 Task: Change the "Enable hierarchical Motion Estimation" of the Dirac video decoder using libschroedinger to 1.
Action: Mouse moved to (100, 13)
Screenshot: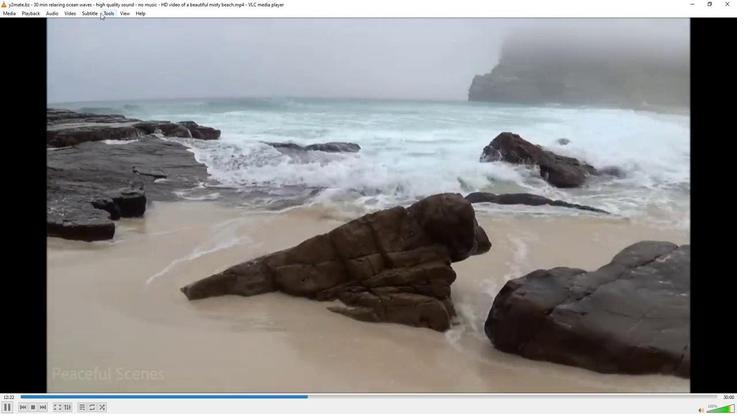 
Action: Mouse pressed left at (100, 13)
Screenshot: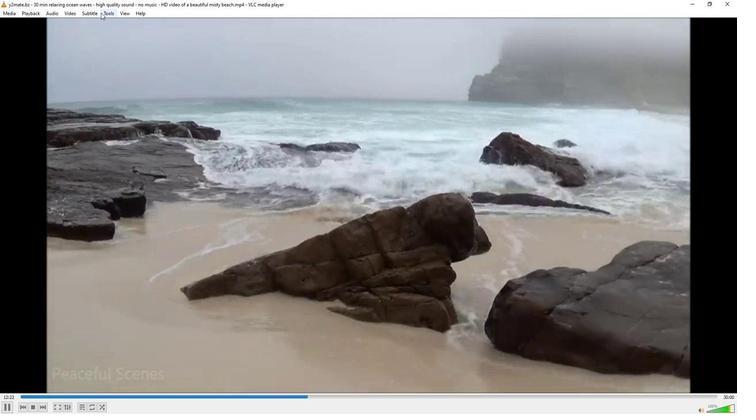 
Action: Mouse moved to (117, 105)
Screenshot: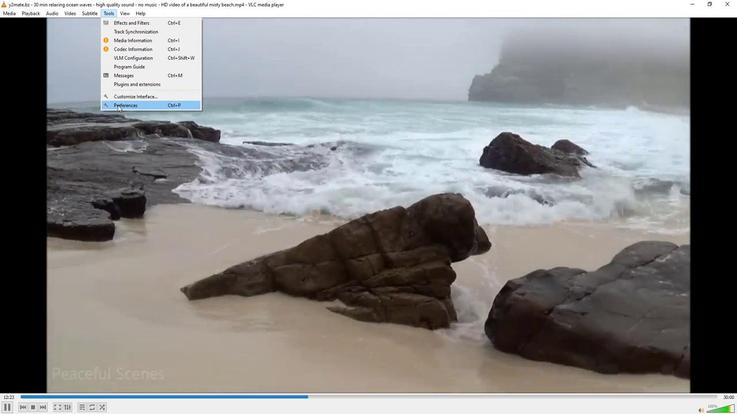 
Action: Mouse pressed left at (117, 105)
Screenshot: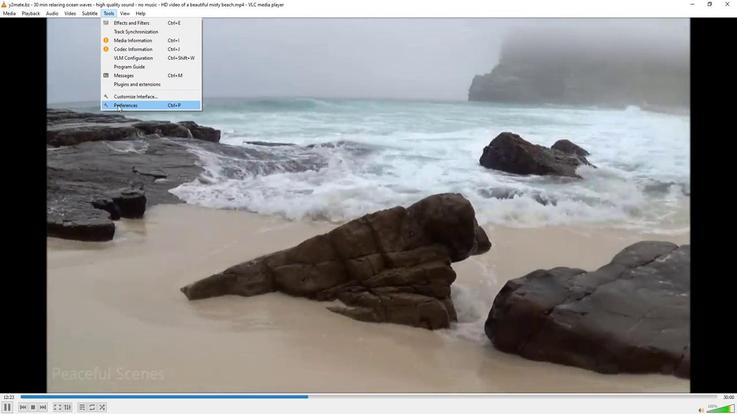 
Action: Mouse moved to (87, 322)
Screenshot: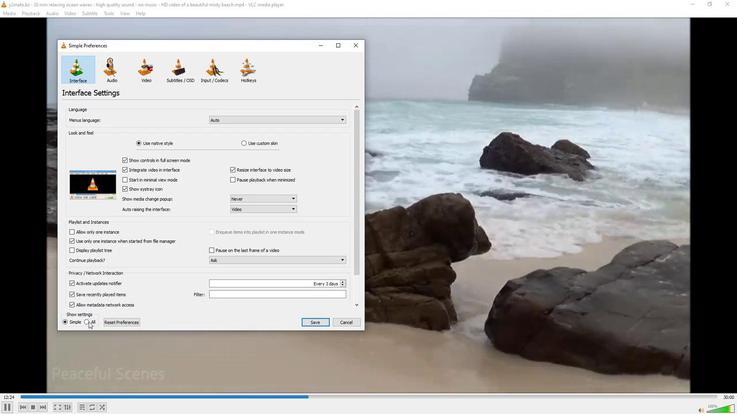 
Action: Mouse pressed left at (87, 322)
Screenshot: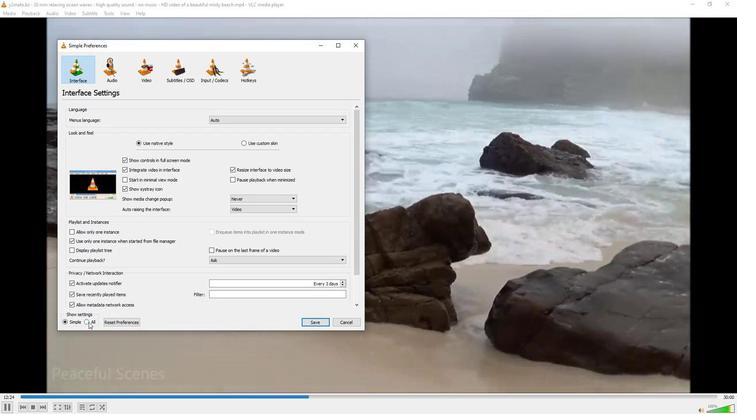 
Action: Mouse moved to (76, 246)
Screenshot: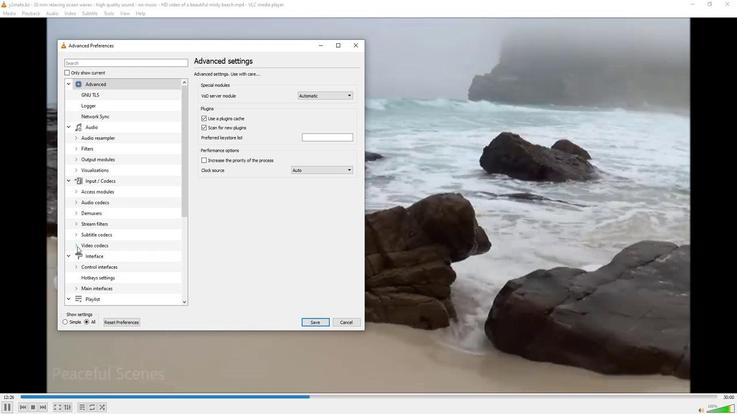 
Action: Mouse pressed left at (76, 246)
Screenshot: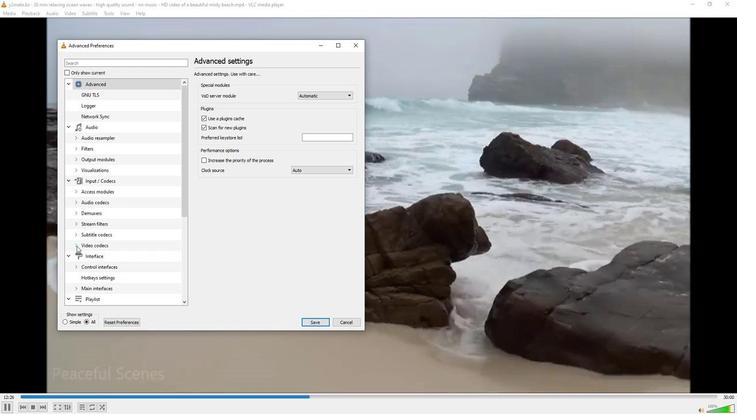 
Action: Mouse moved to (102, 298)
Screenshot: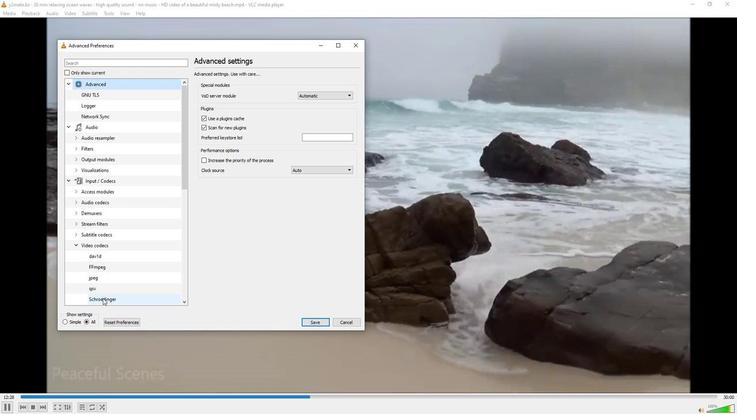 
Action: Mouse pressed left at (102, 298)
Screenshot: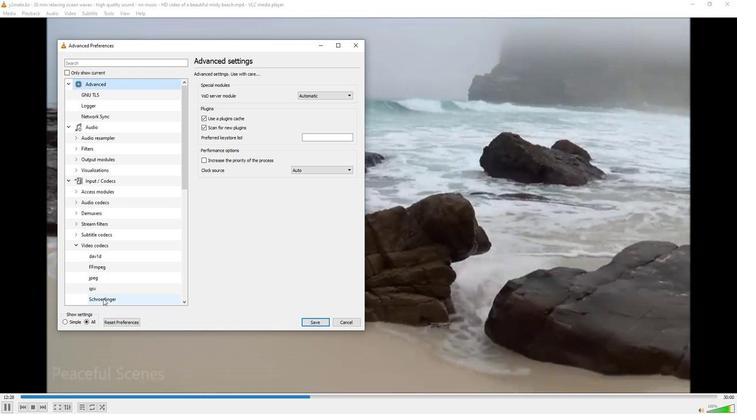 
Action: Mouse moved to (346, 239)
Screenshot: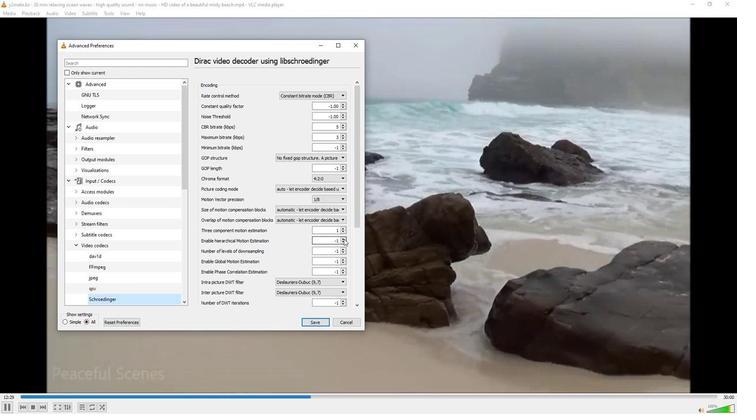 
Action: Mouse pressed left at (346, 239)
Screenshot: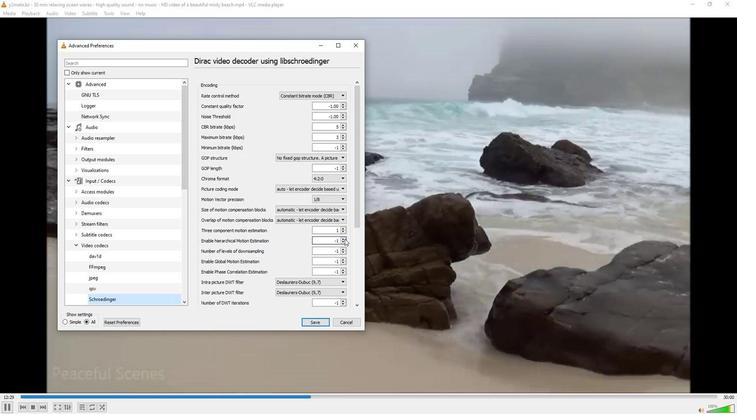 
Action: Mouse pressed left at (346, 239)
Screenshot: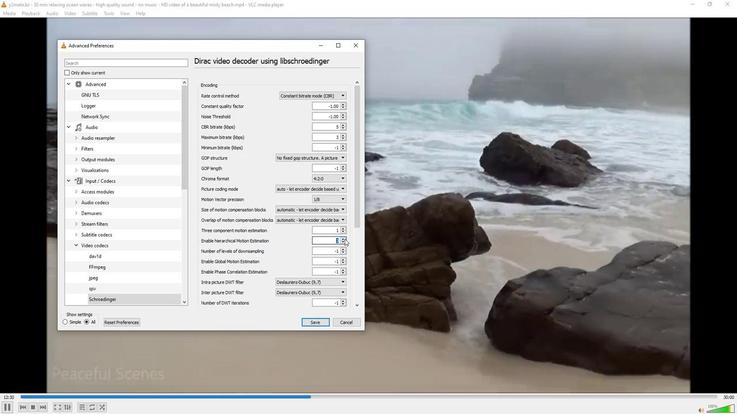 
Action: Mouse moved to (326, 246)
Screenshot: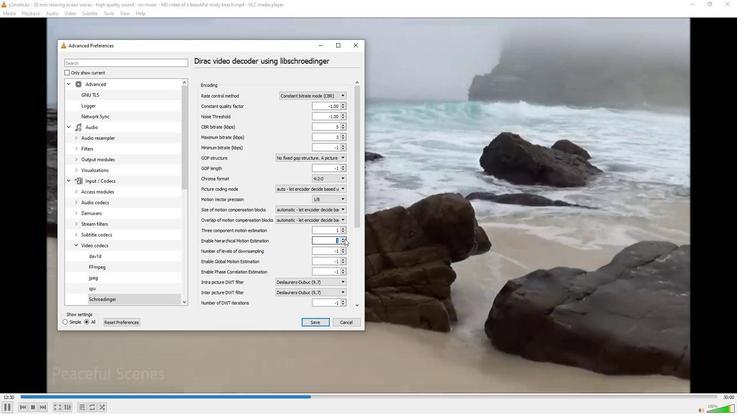 
